 Task: Share your profile with your two connection via message.
Action: Mouse moved to (503, 387)
Screenshot: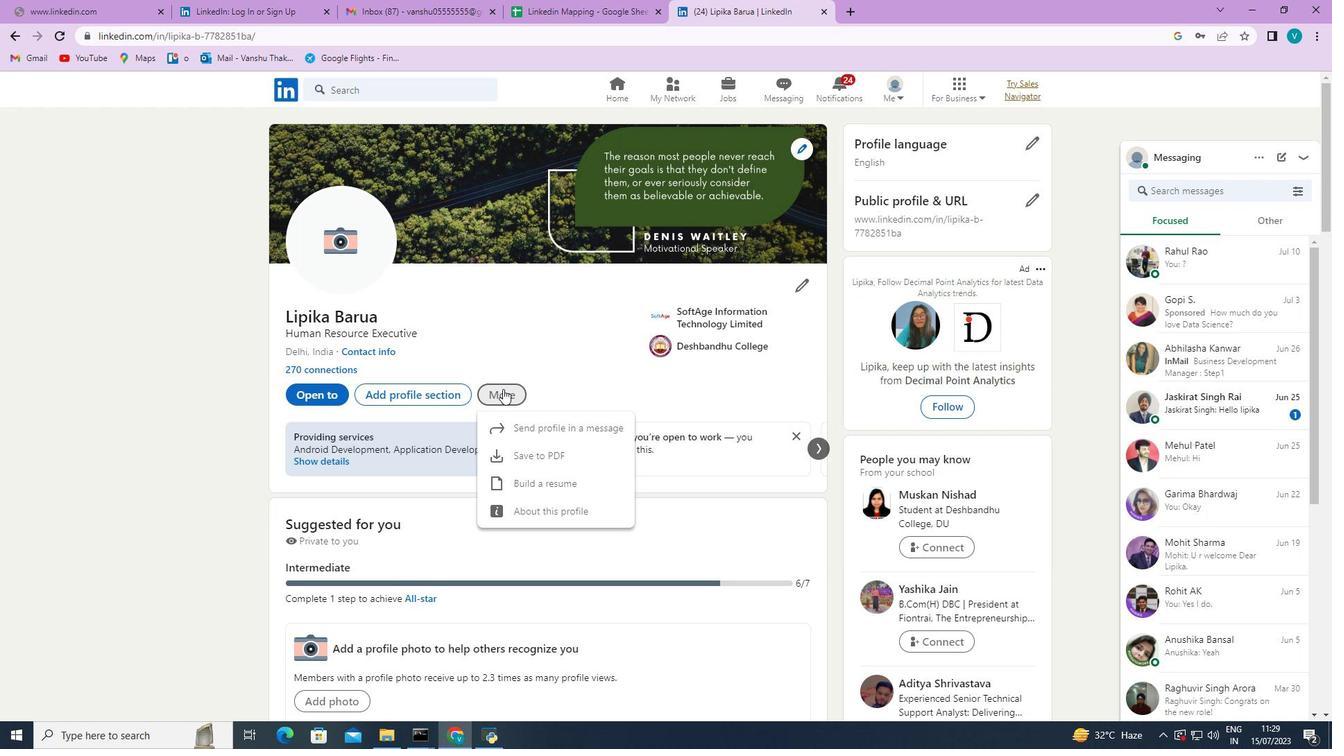 
Action: Mouse pressed left at (503, 387)
Screenshot: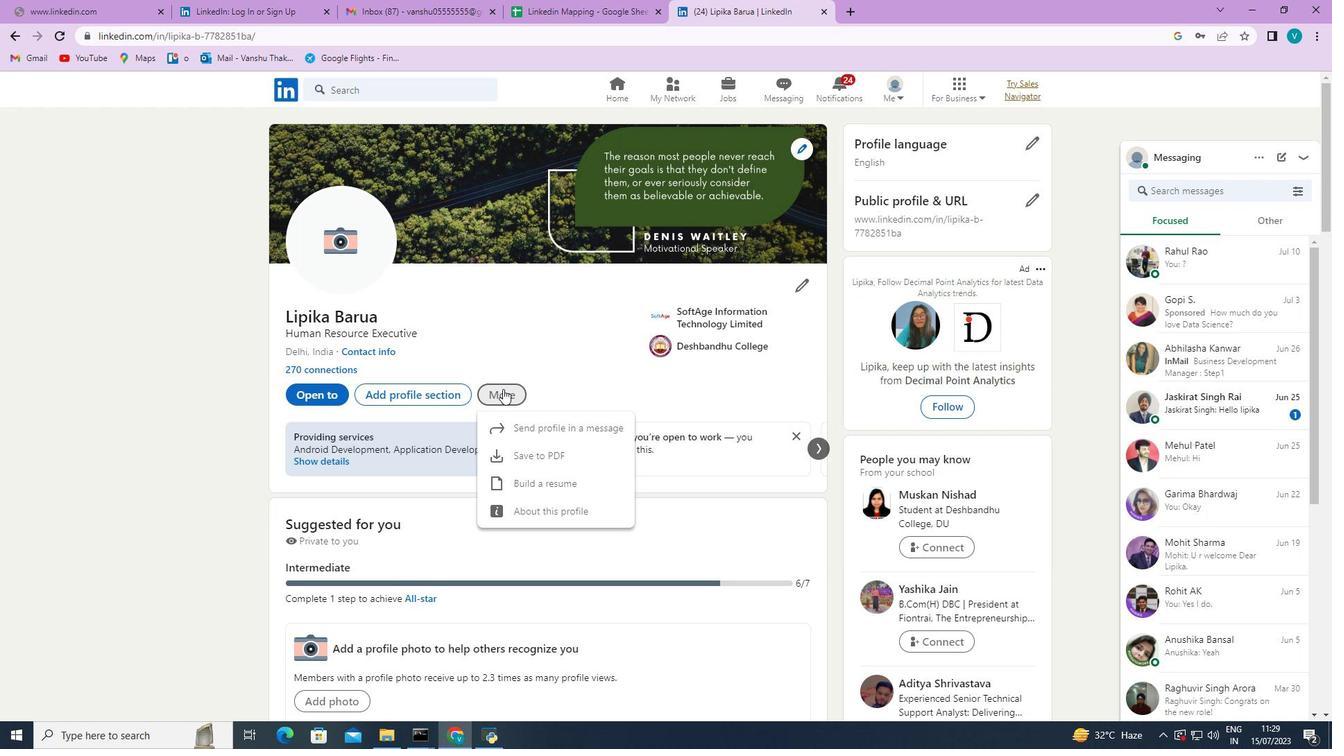 
Action: Mouse moved to (539, 422)
Screenshot: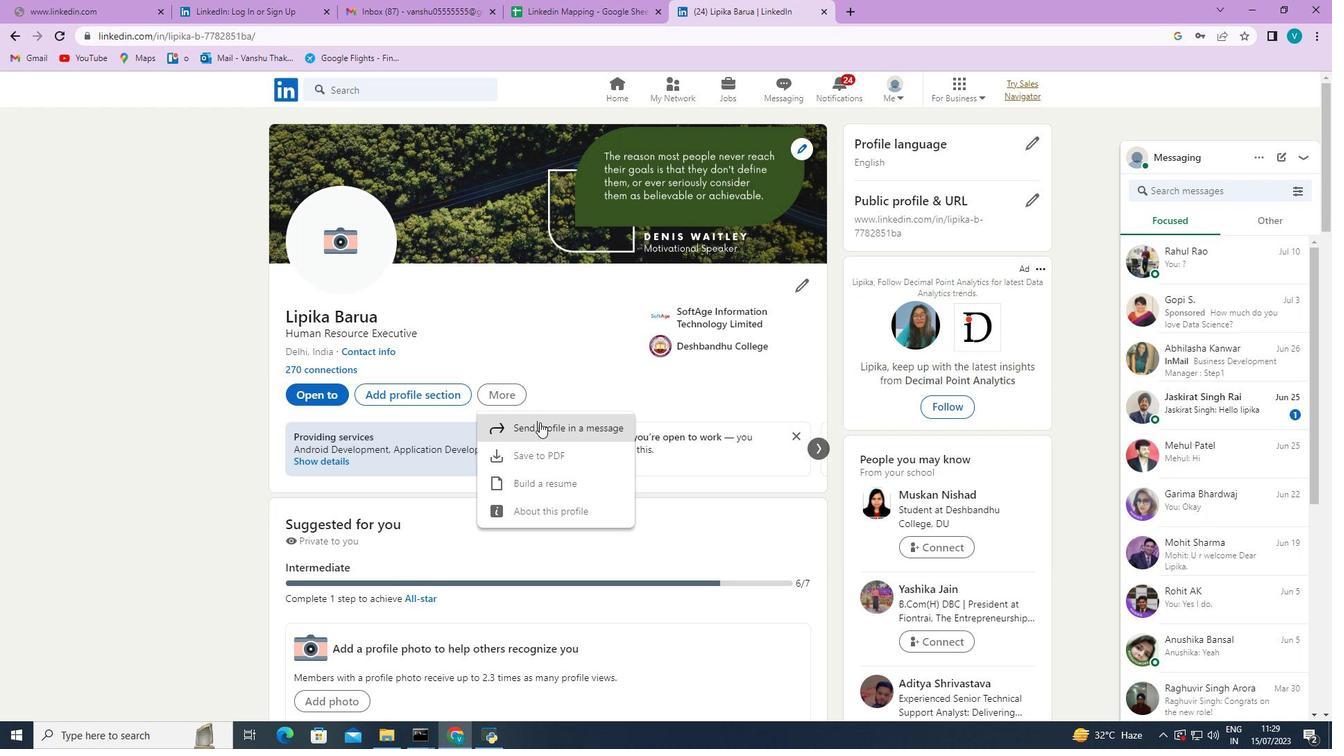 
Action: Mouse pressed left at (539, 422)
Screenshot: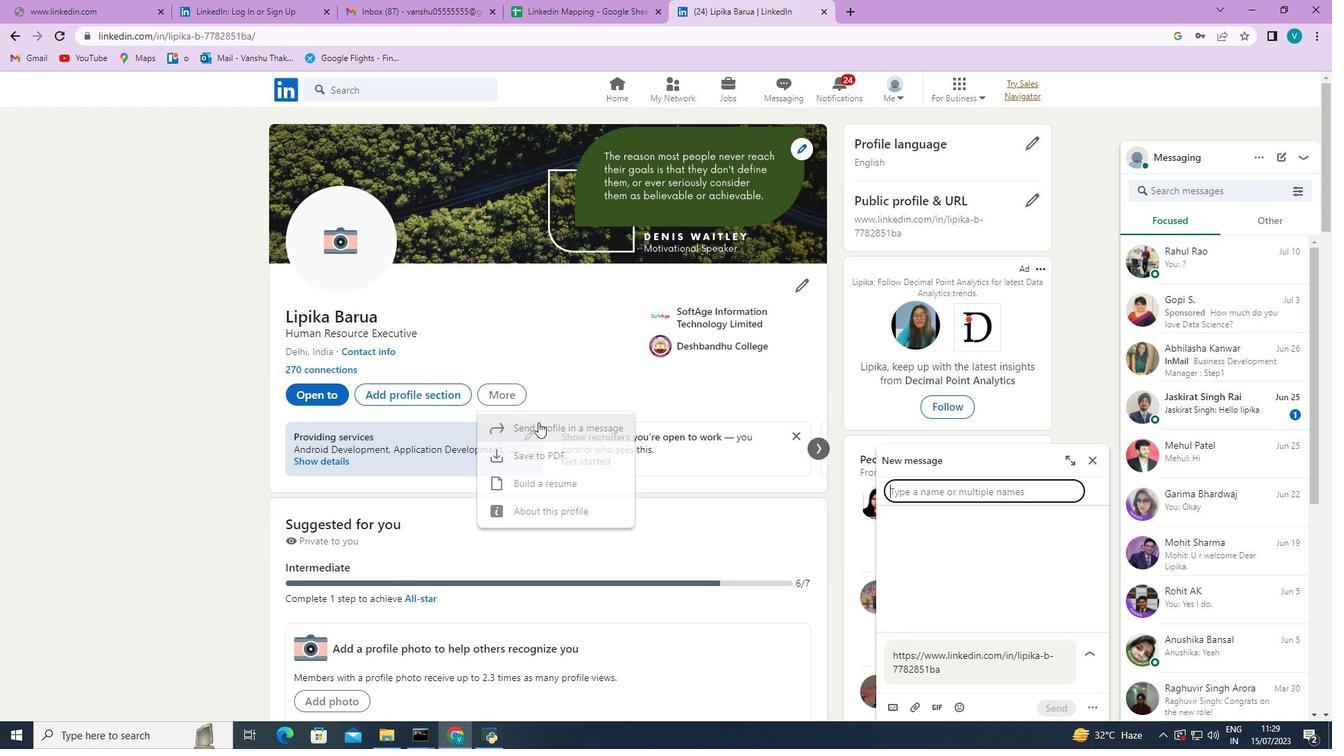 
Action: Mouse moved to (922, 492)
Screenshot: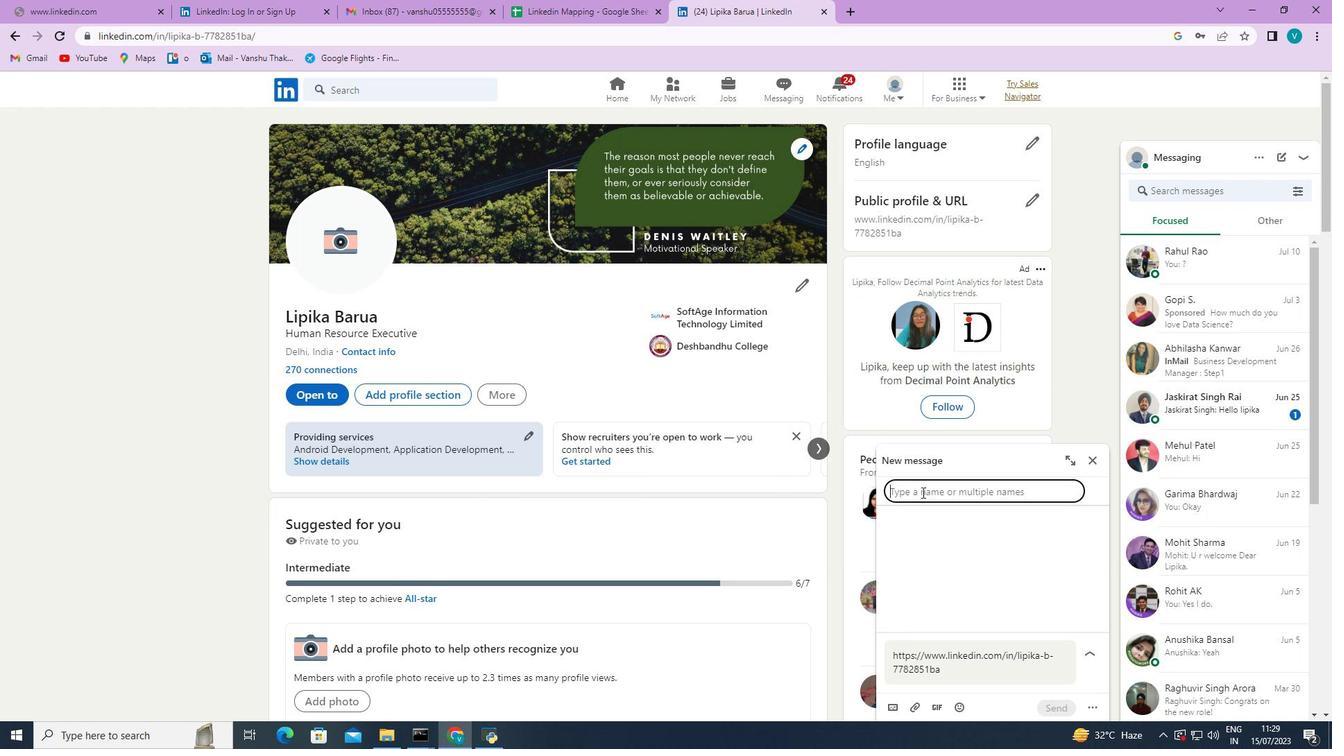 
Action: Mouse pressed left at (922, 492)
Screenshot: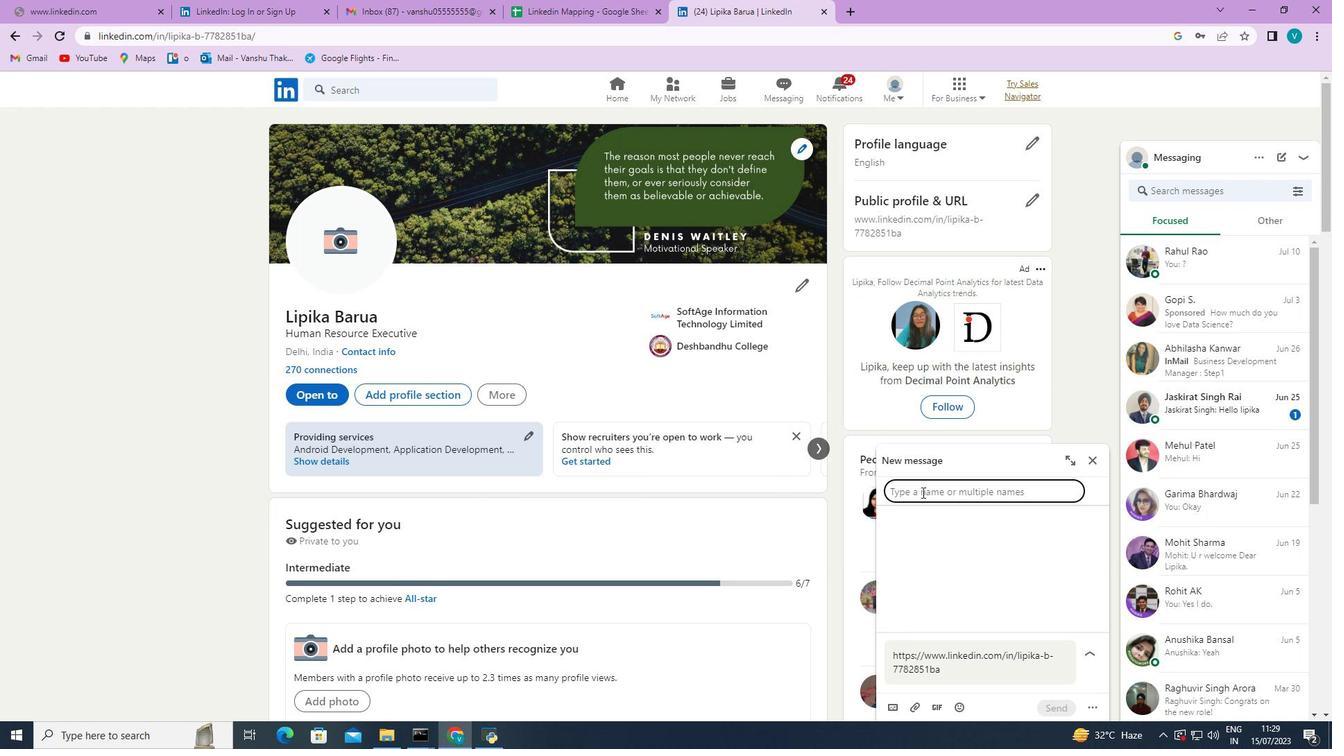 
Action: Key pressed muska
Screenshot: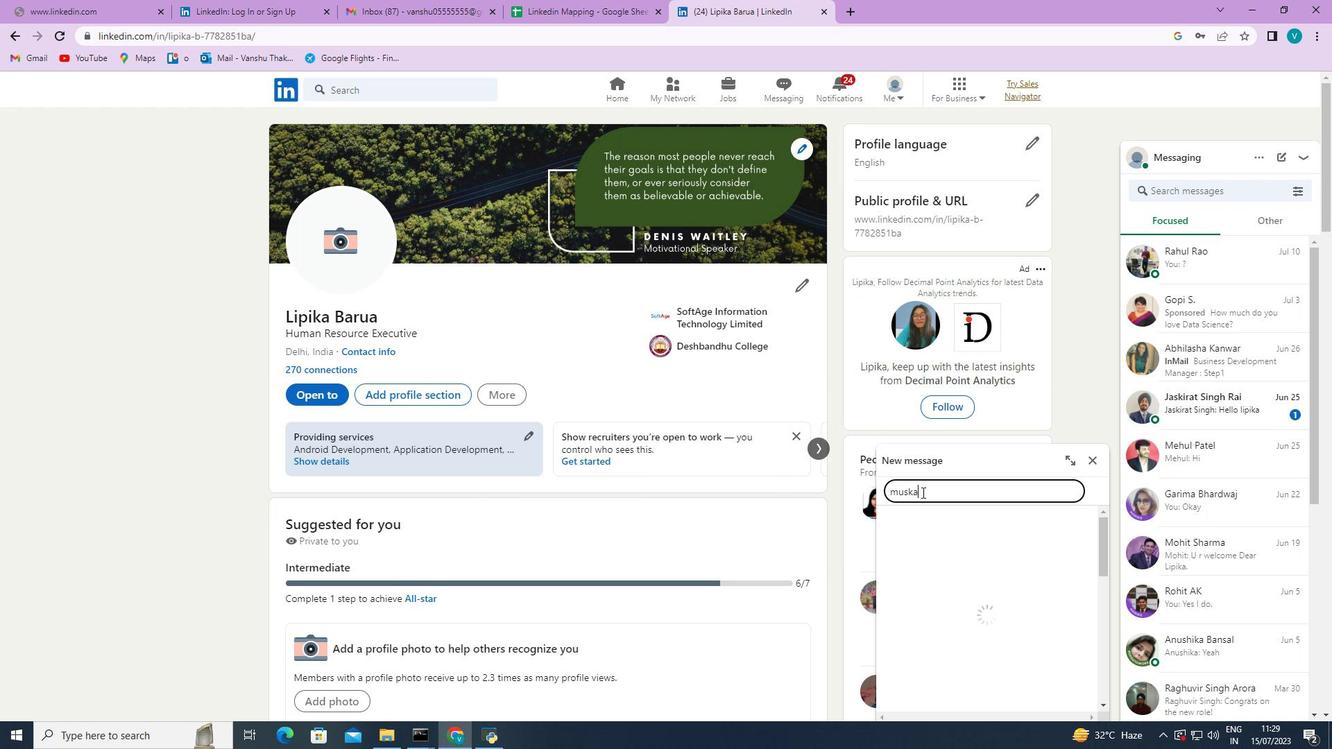 
Action: Mouse moved to (932, 521)
Screenshot: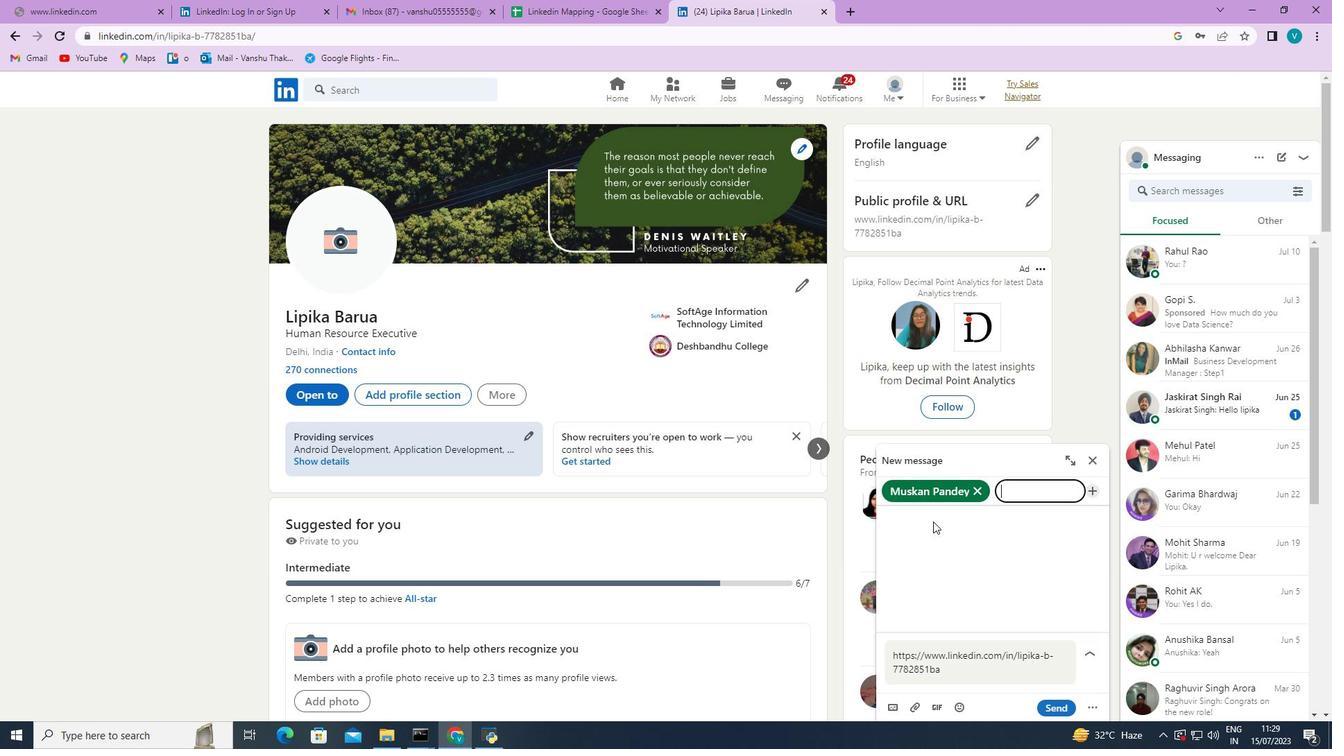 
Action: Mouse pressed left at (932, 521)
Screenshot: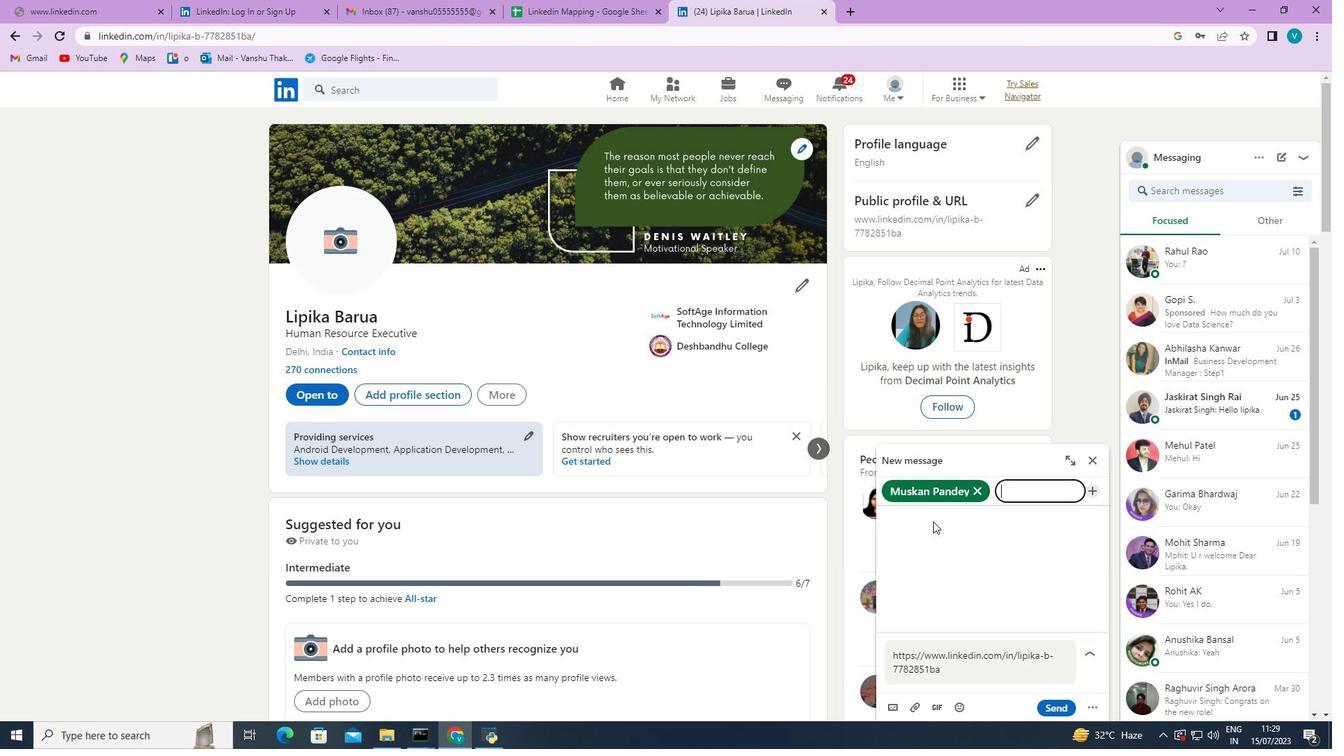 
Action: Mouse moved to (933, 521)
Screenshot: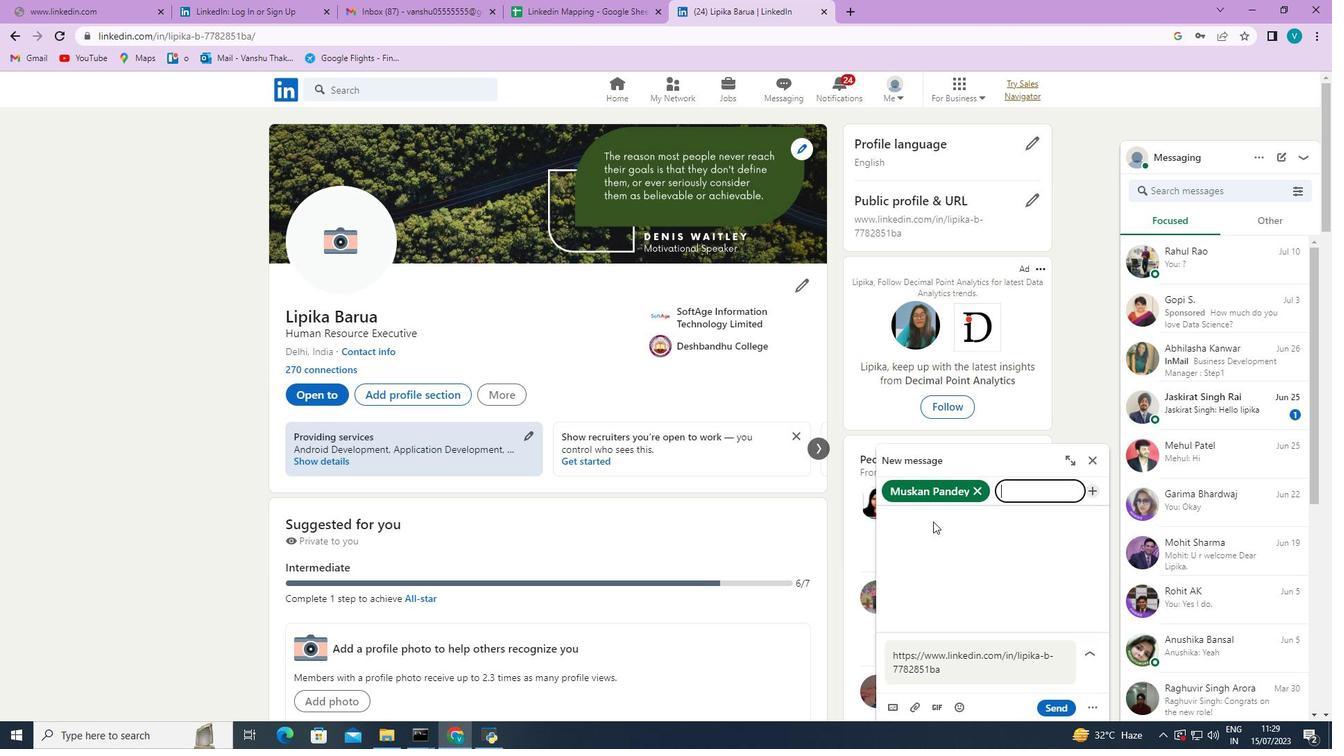
Action: Key pressed versha
Screenshot: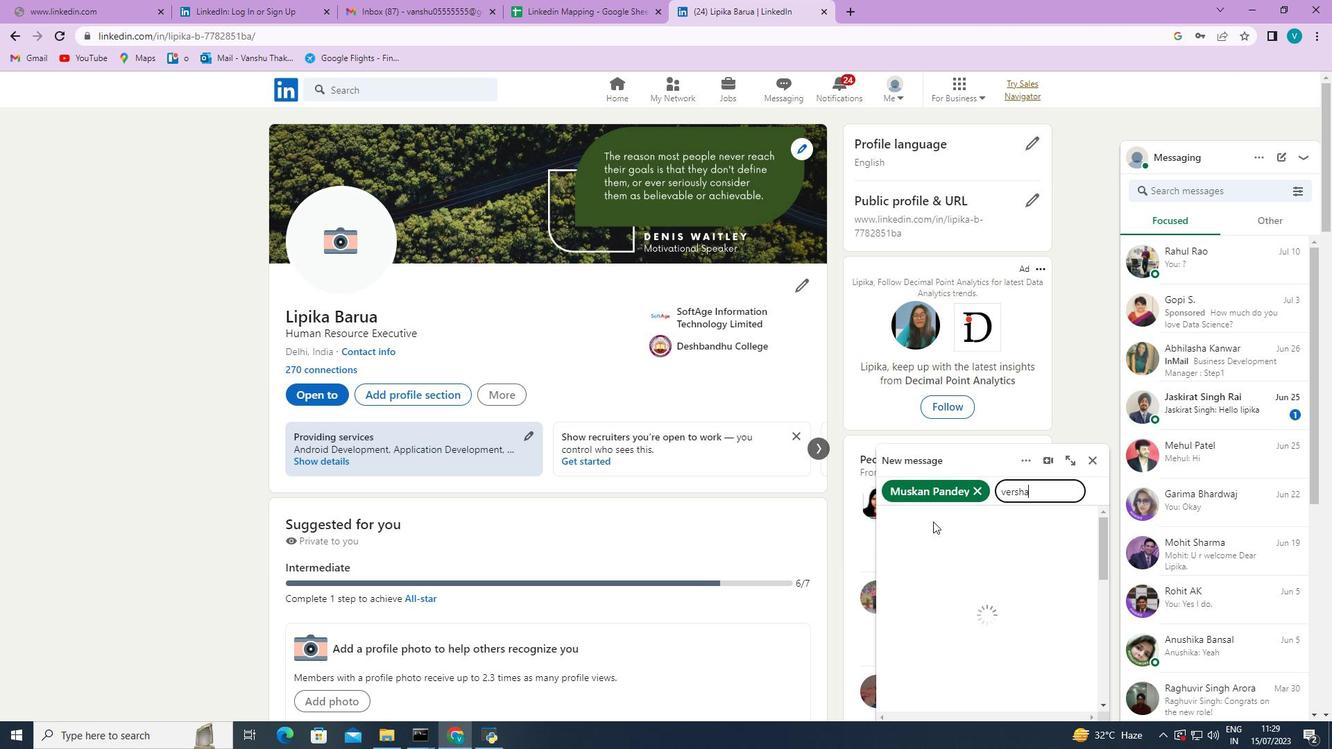 
Action: Mouse moved to (1009, 629)
Screenshot: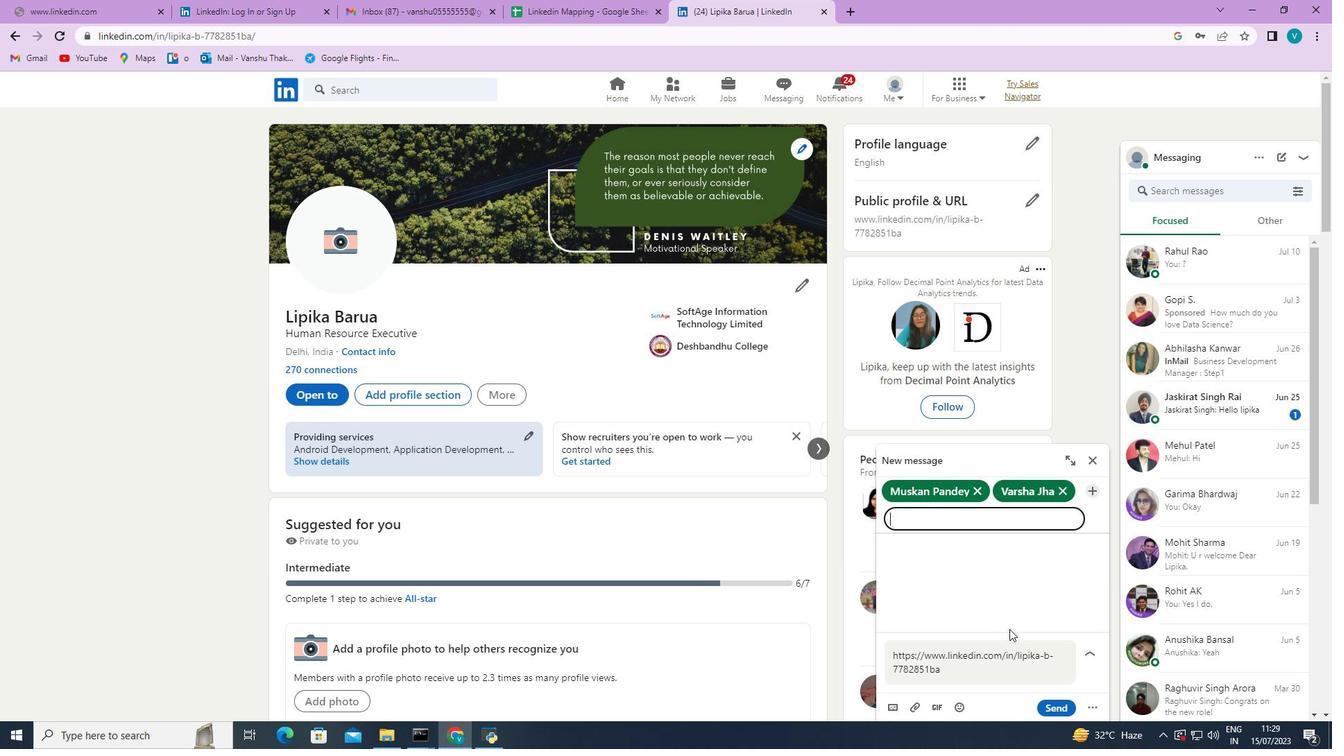 
Action: Mouse pressed left at (1009, 629)
Screenshot: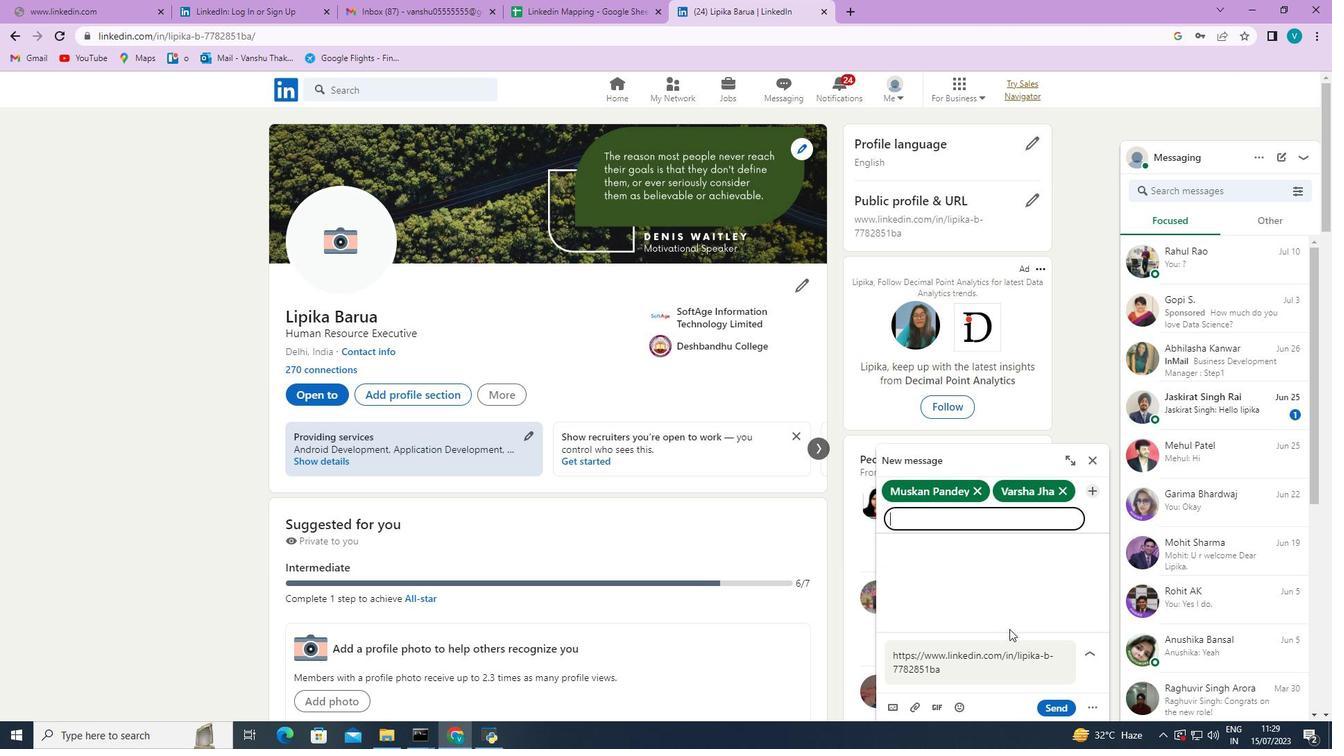
Action: Mouse moved to (1050, 707)
Screenshot: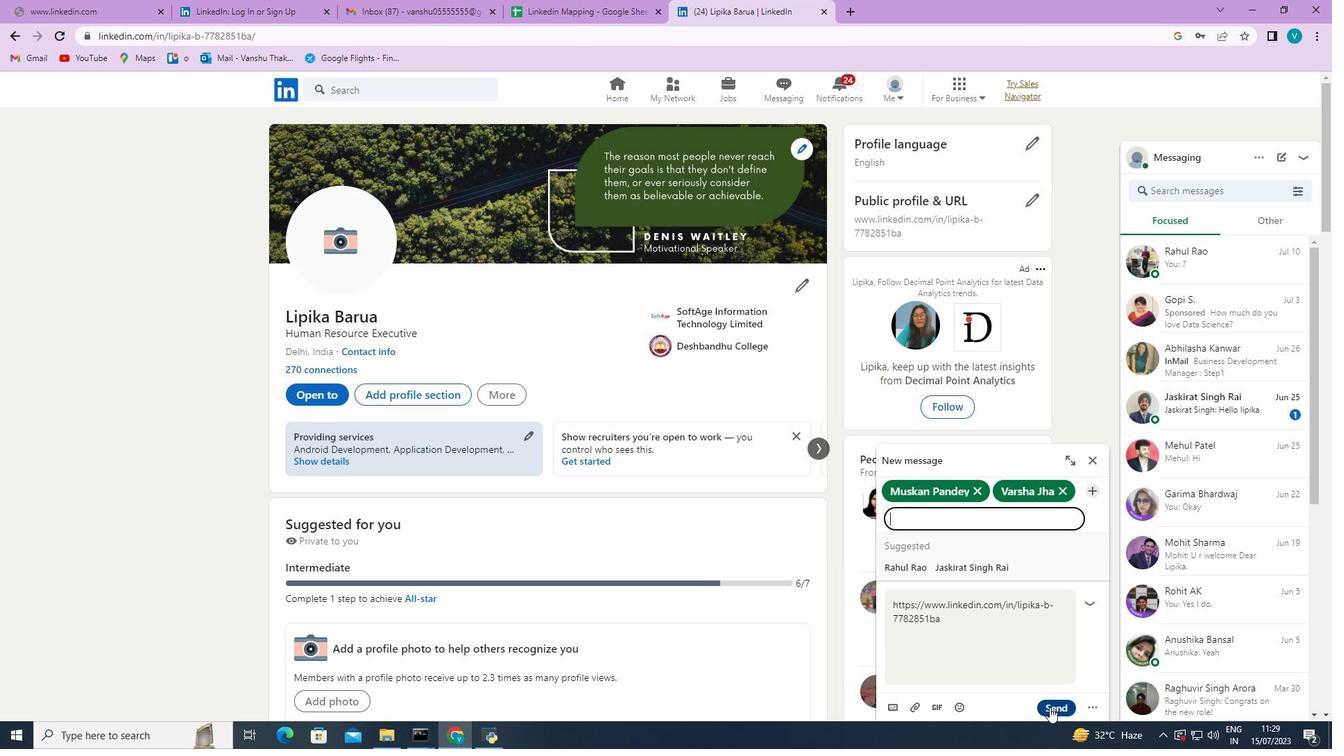 
Action: Mouse pressed left at (1050, 707)
Screenshot: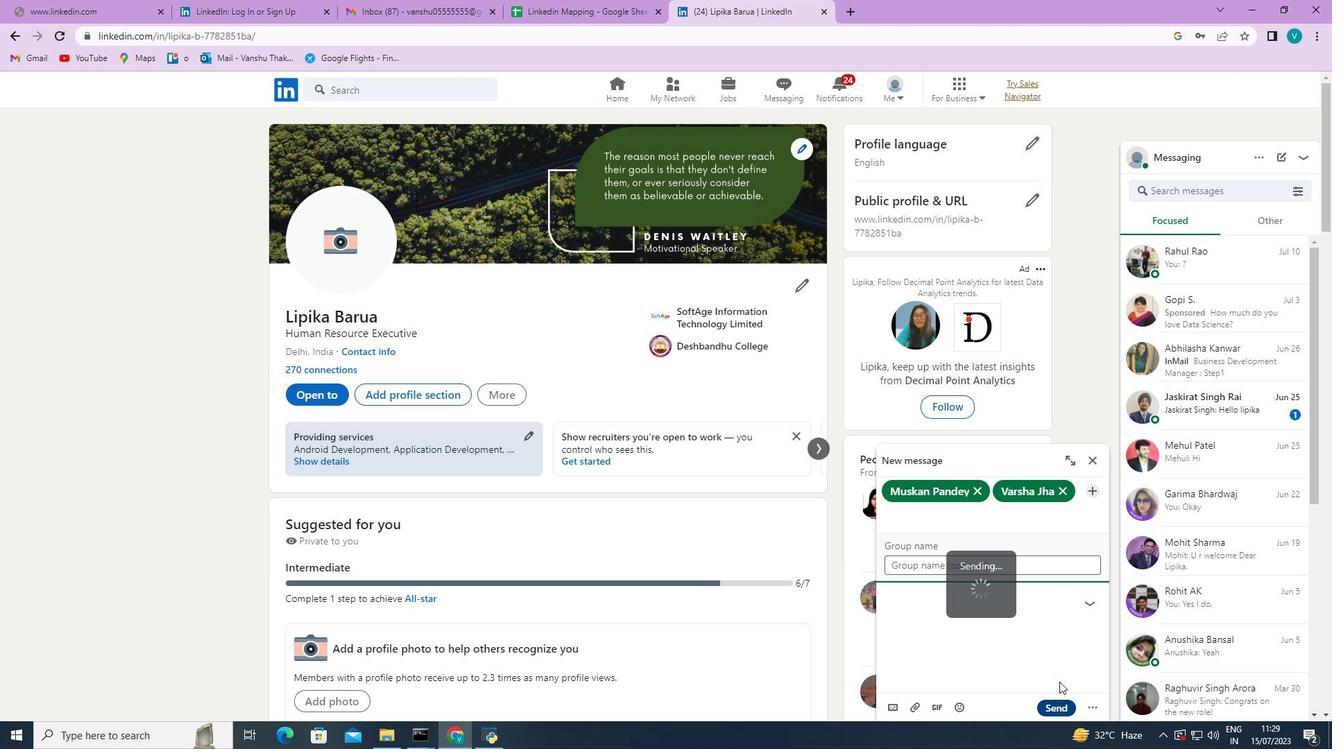 
Action: Mouse moved to (639, 416)
Screenshot: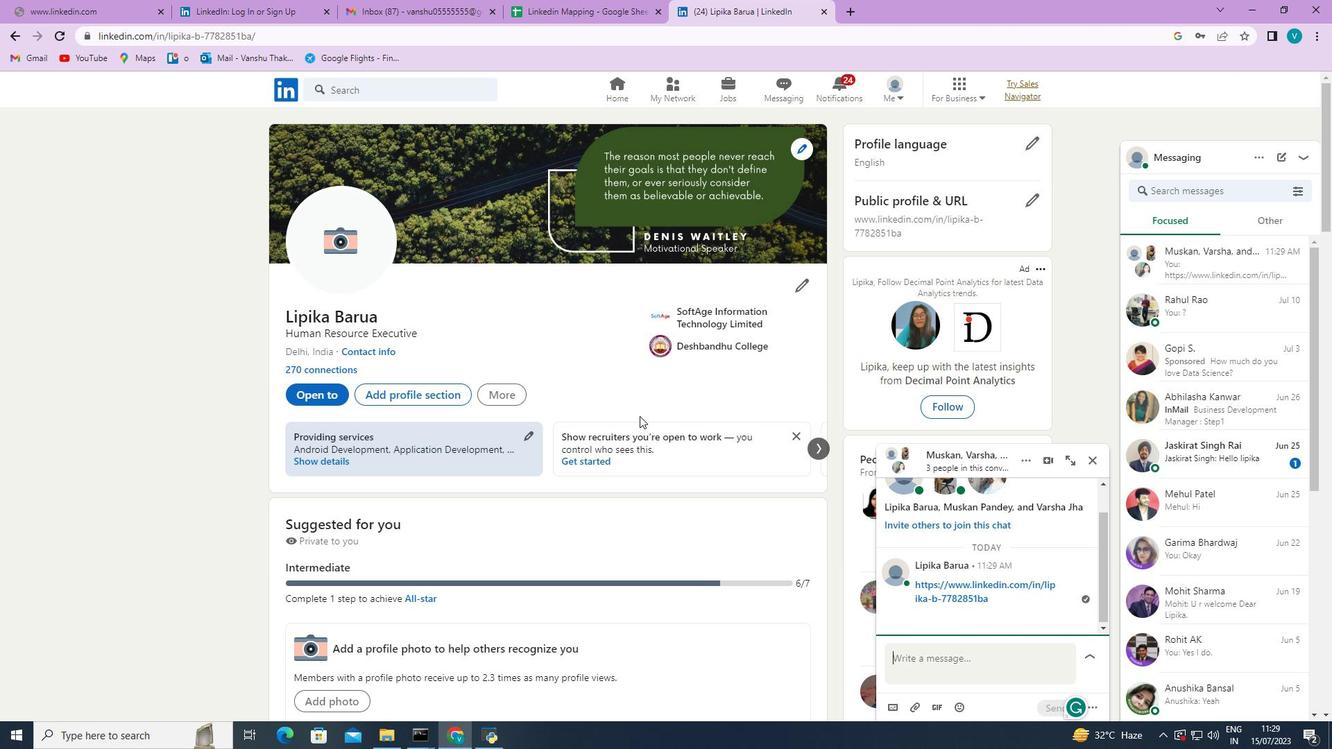 
